 Task: Change arrow line weight to 2PX.
Action: Mouse moved to (477, 269)
Screenshot: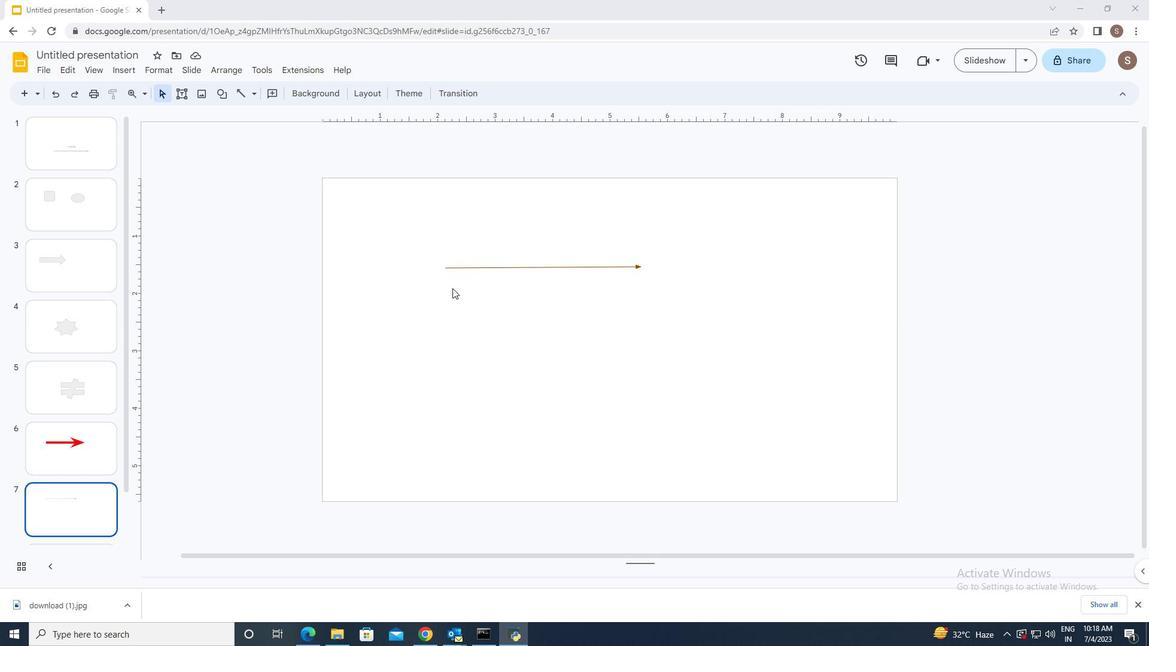 
Action: Mouse pressed left at (477, 269)
Screenshot: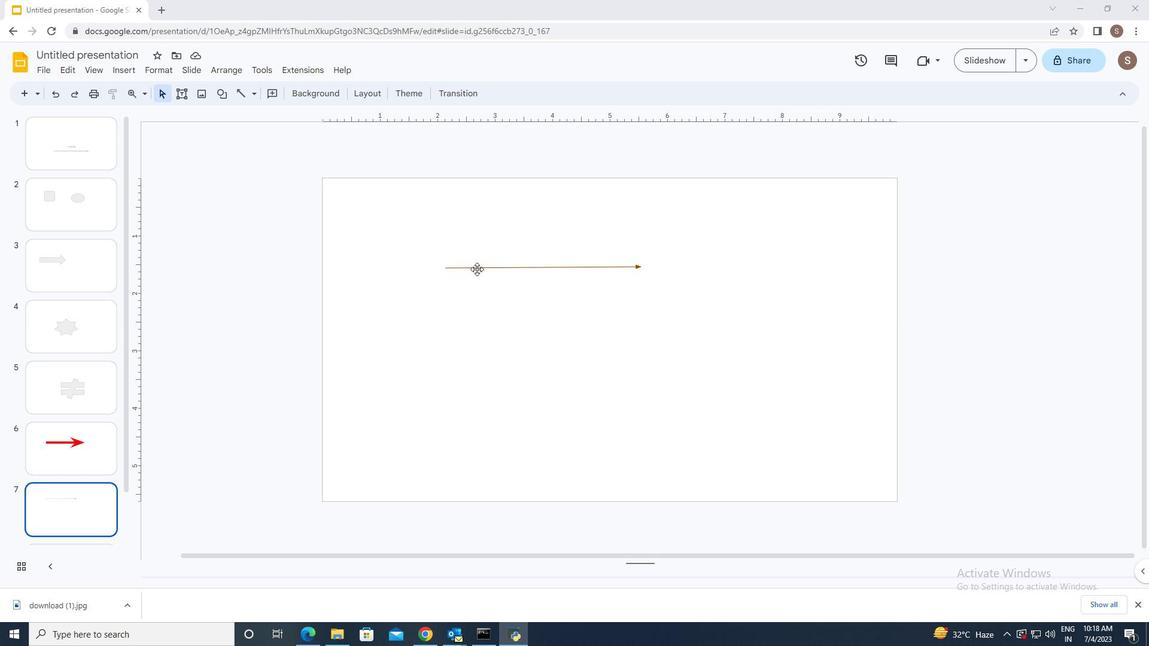 
Action: Mouse moved to (298, 94)
Screenshot: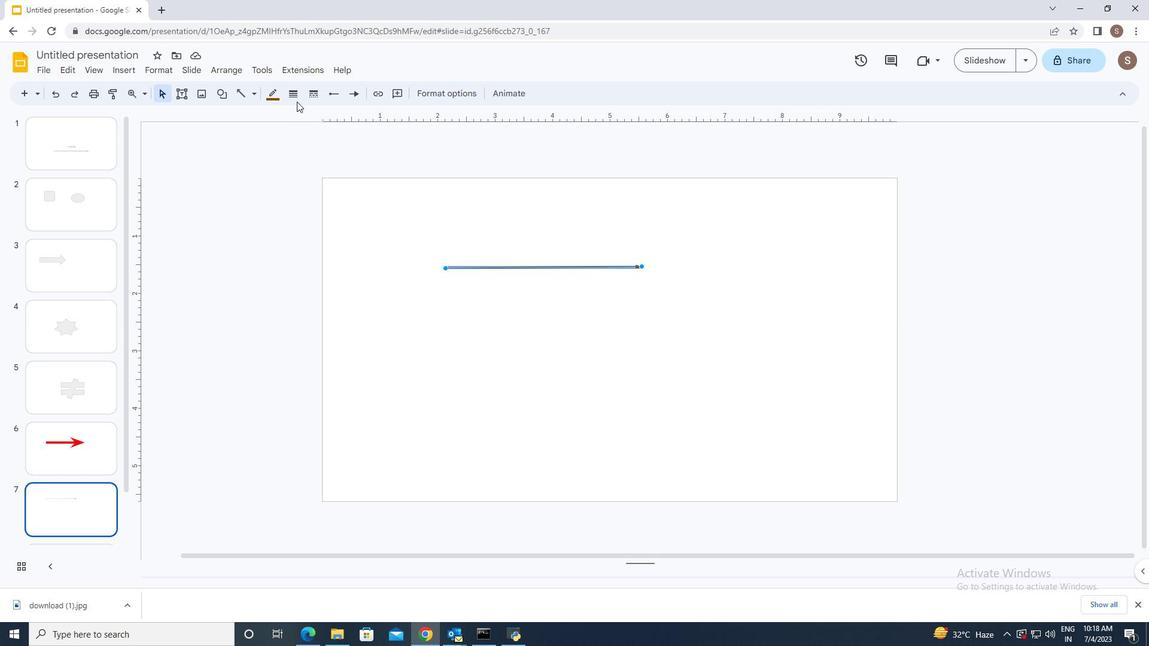 
Action: Mouse pressed left at (298, 94)
Screenshot: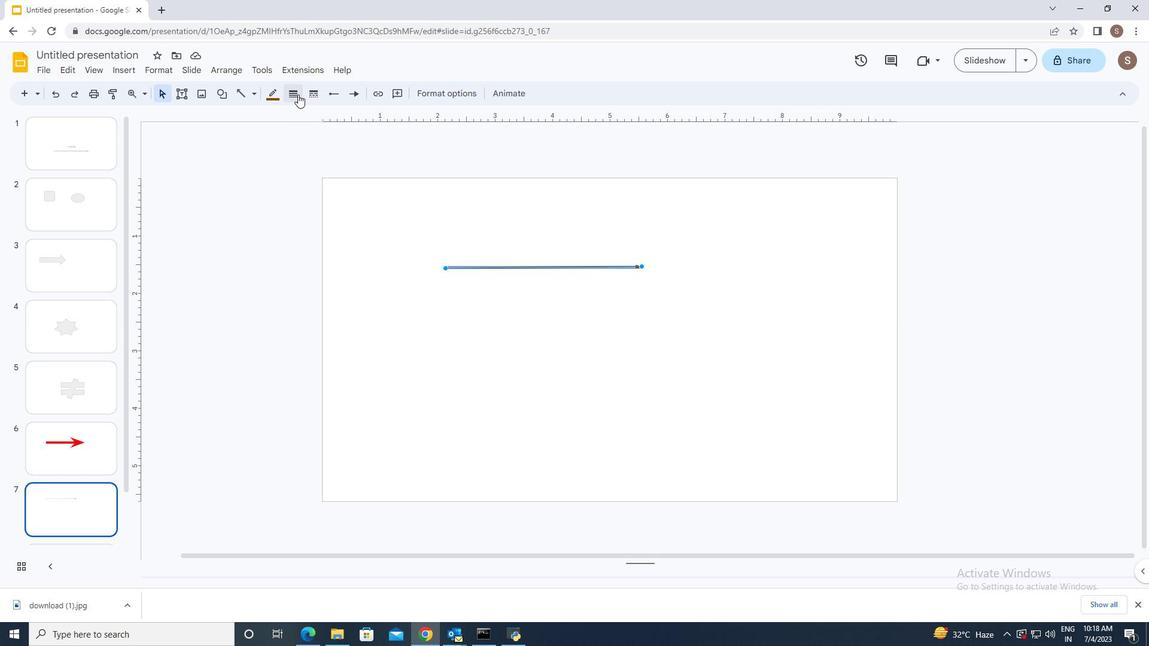 
Action: Mouse moved to (310, 134)
Screenshot: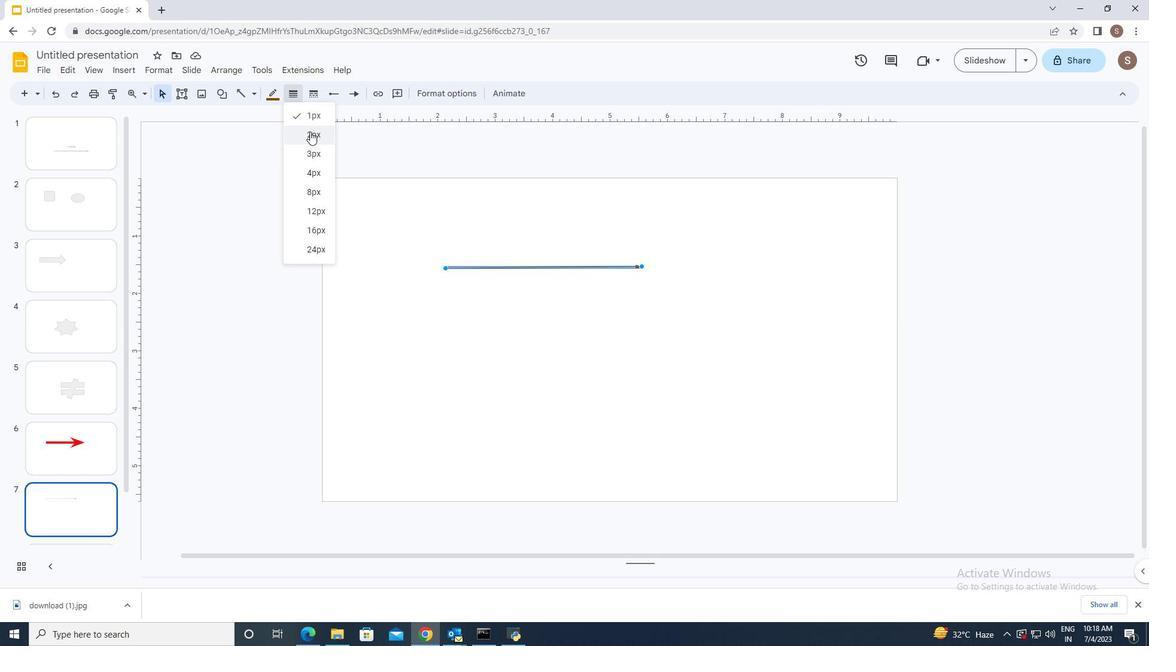 
Action: Mouse pressed left at (310, 134)
Screenshot: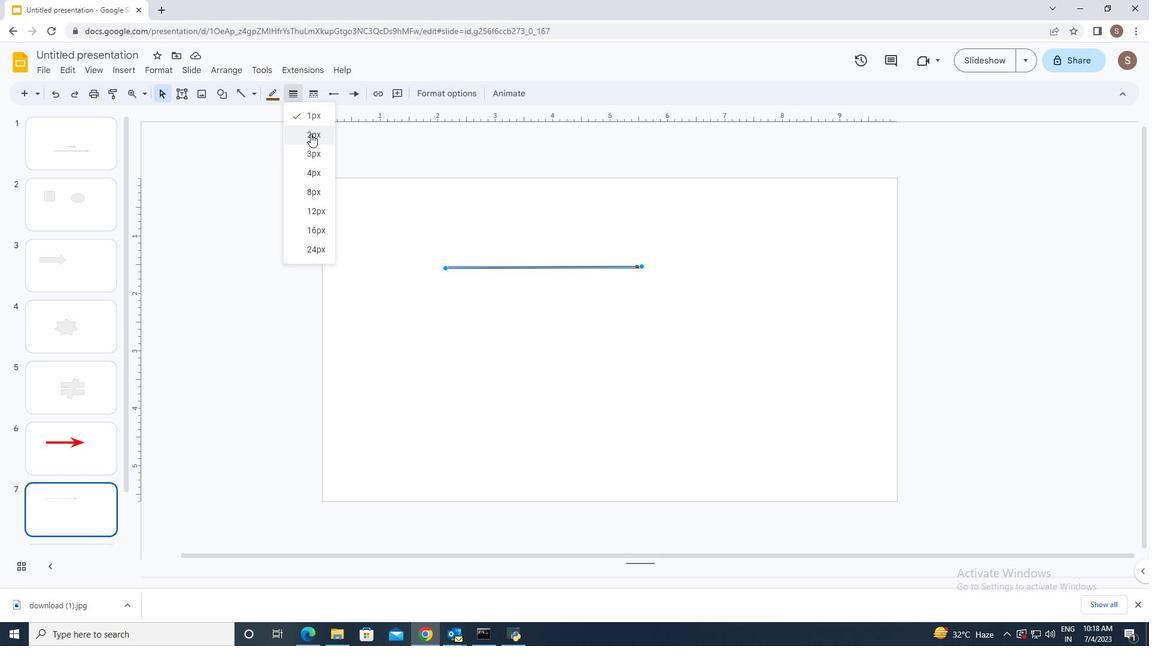 
Action: Mouse moved to (480, 402)
Screenshot: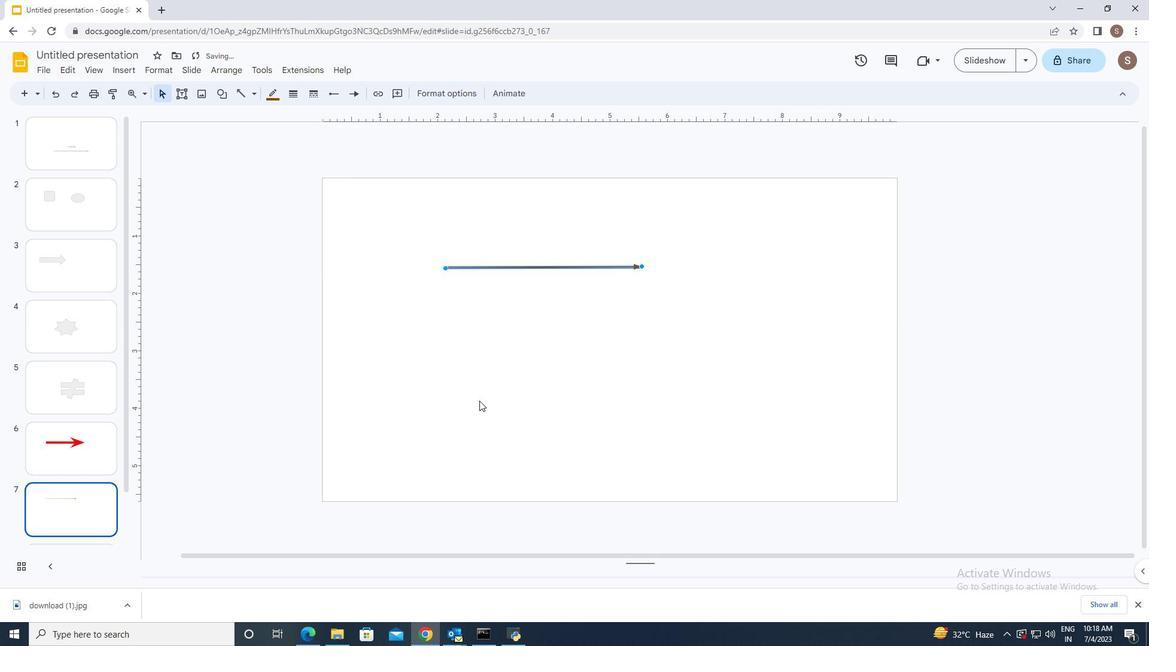 
Action: Mouse pressed left at (480, 402)
Screenshot: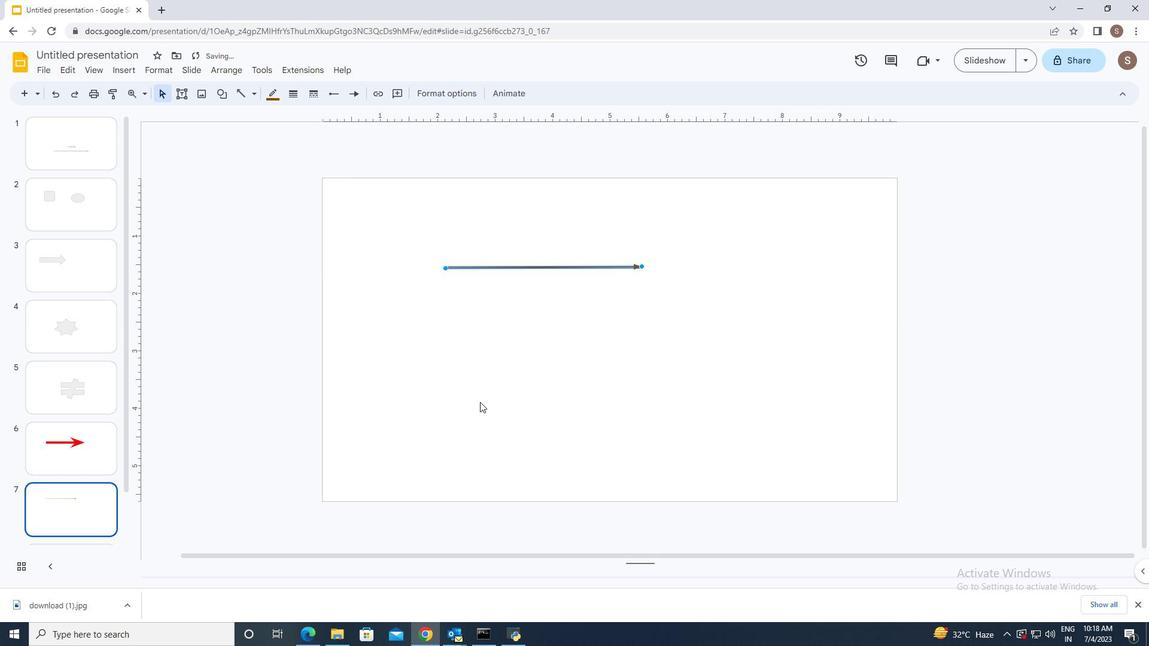 
